 Task: Add animals in the branch random name dictionary.
Action: Mouse moved to (13, 502)
Screenshot: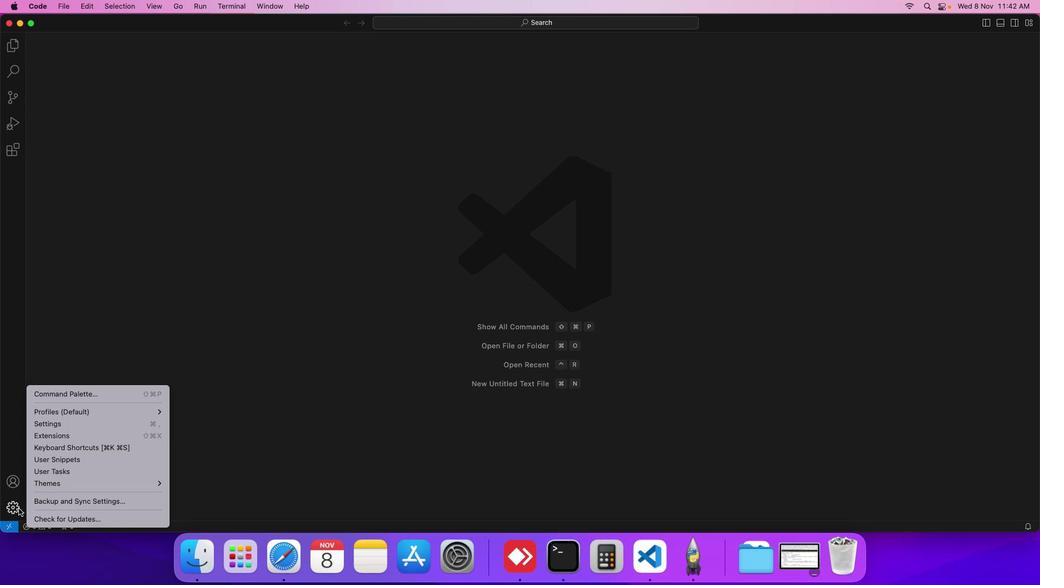 
Action: Mouse pressed left at (13, 502)
Screenshot: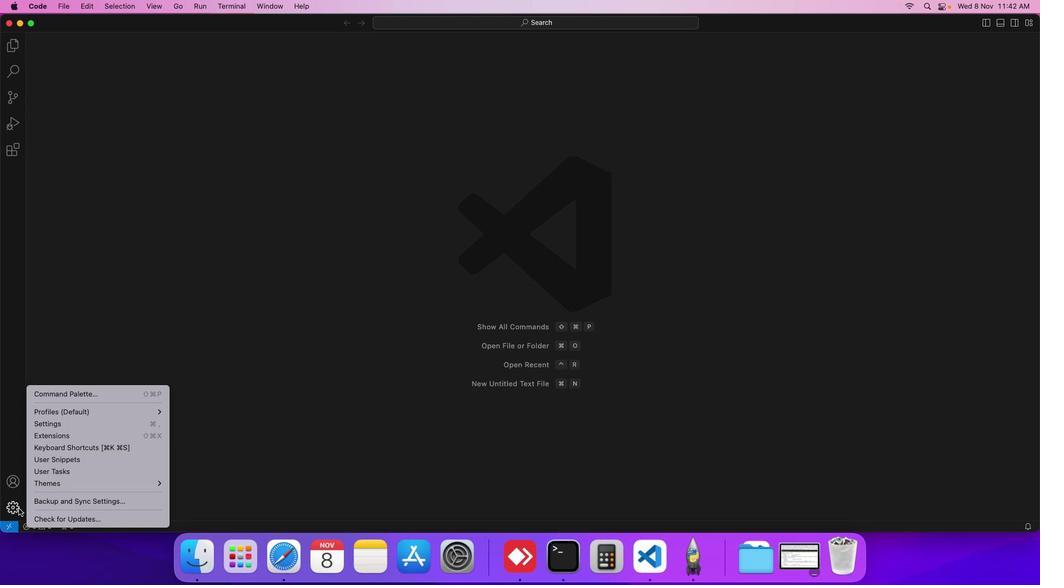 
Action: Mouse moved to (61, 418)
Screenshot: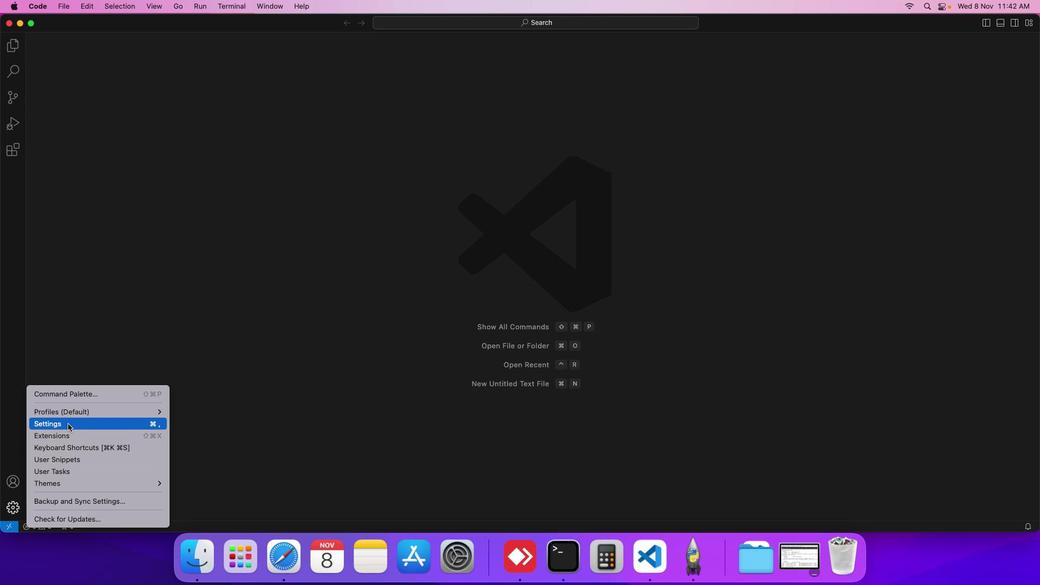 
Action: Mouse pressed left at (61, 418)
Screenshot: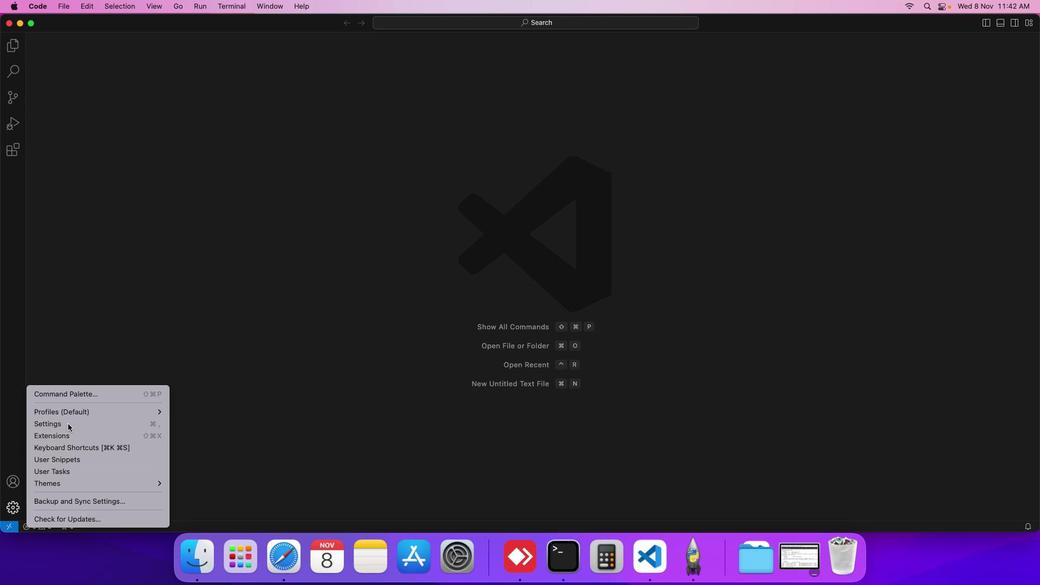 
Action: Mouse moved to (230, 193)
Screenshot: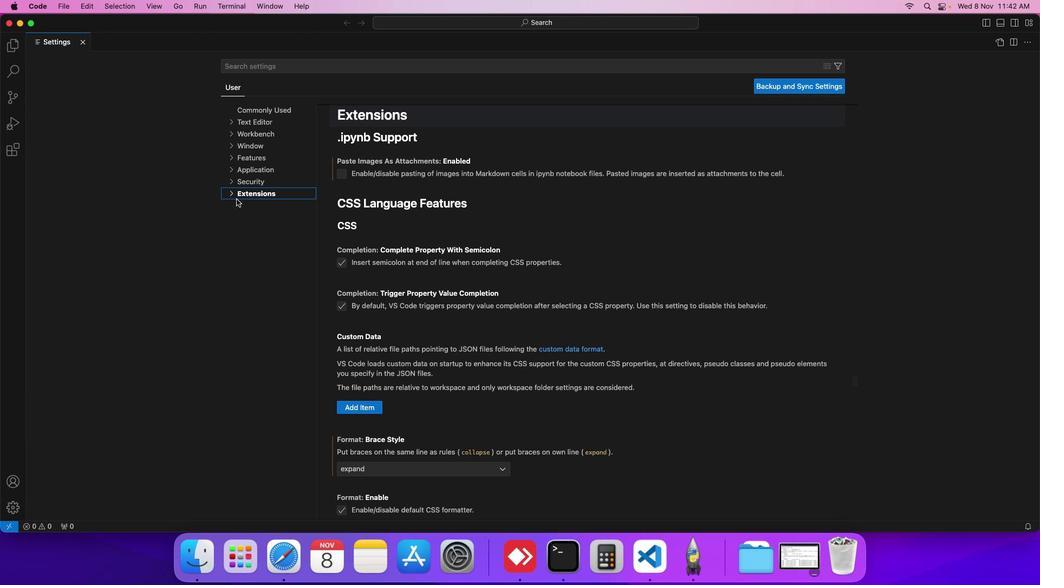 
Action: Mouse pressed left at (230, 193)
Screenshot: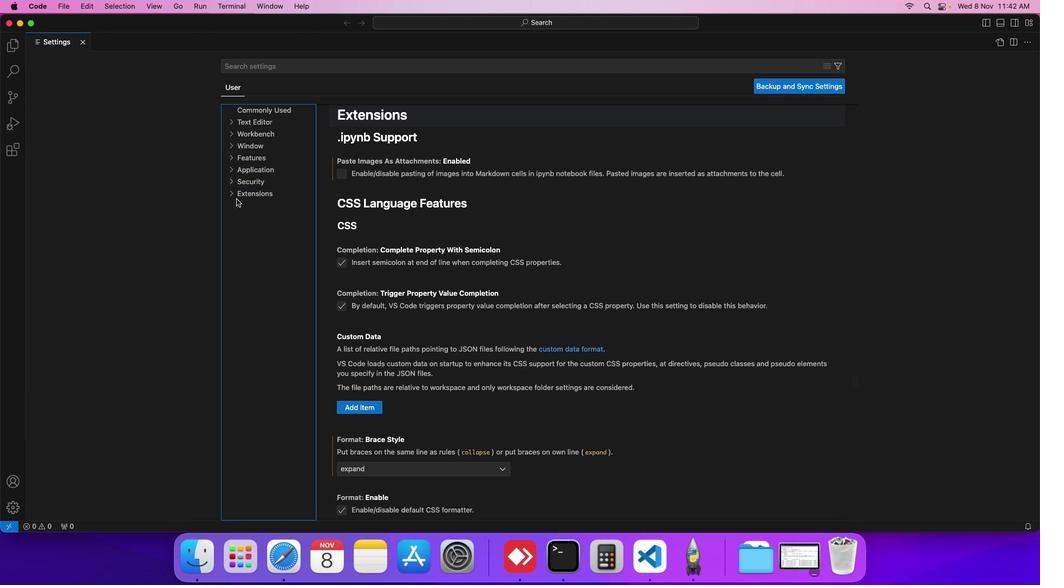 
Action: Mouse moved to (240, 186)
Screenshot: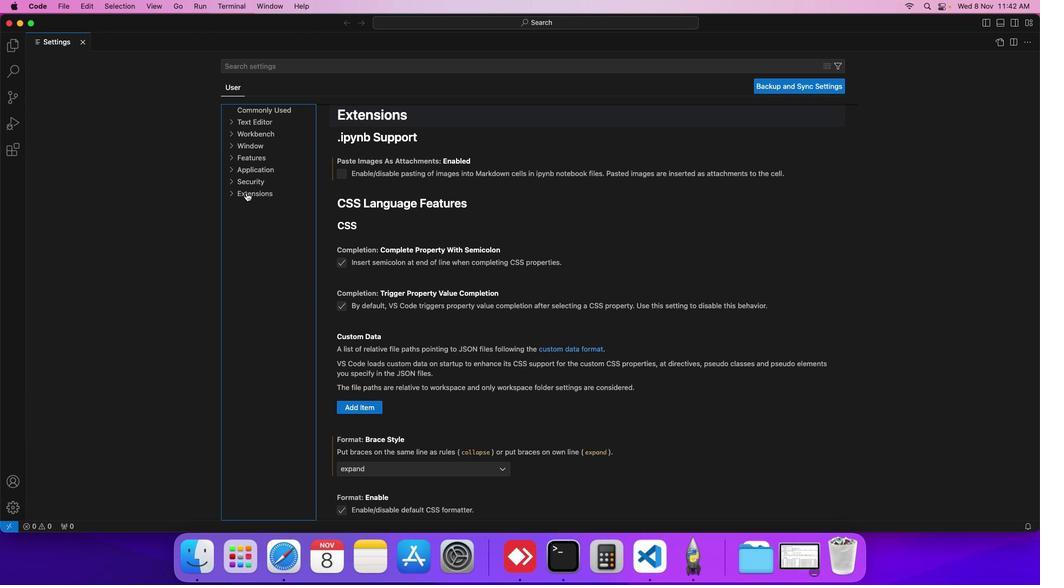 
Action: Mouse pressed left at (240, 186)
Screenshot: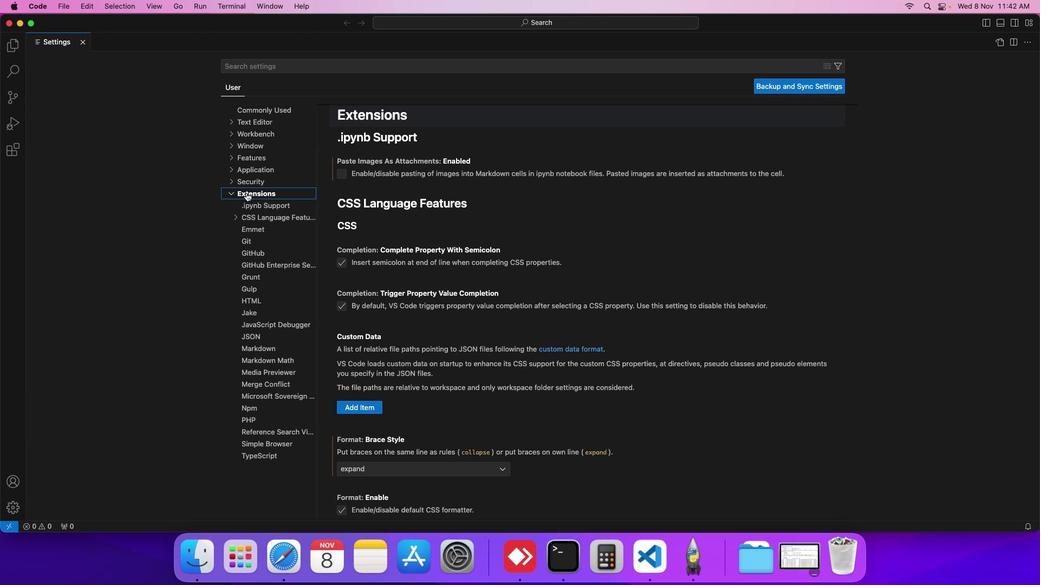 
Action: Mouse moved to (244, 239)
Screenshot: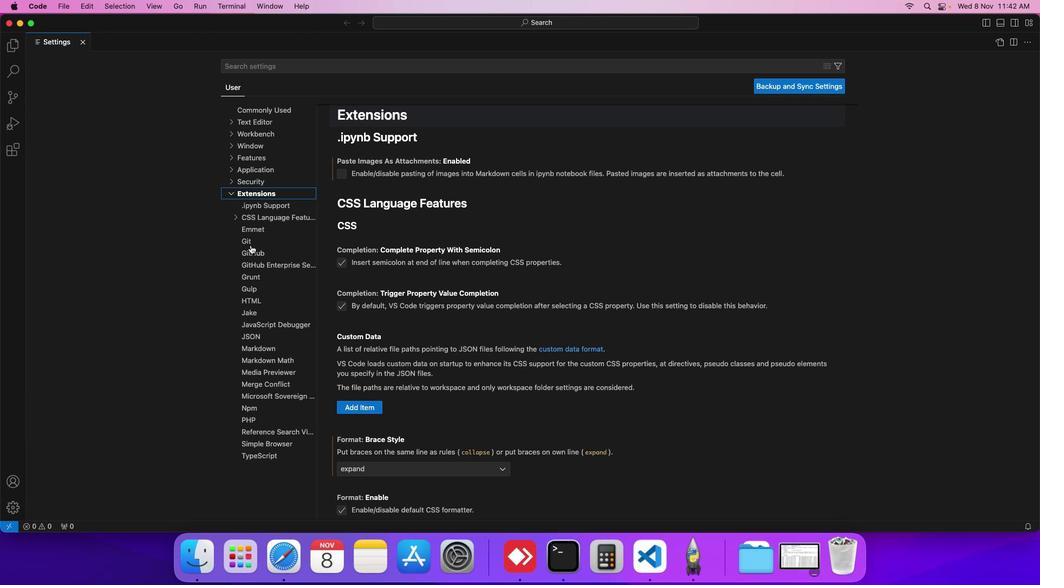 
Action: Mouse pressed left at (244, 239)
Screenshot: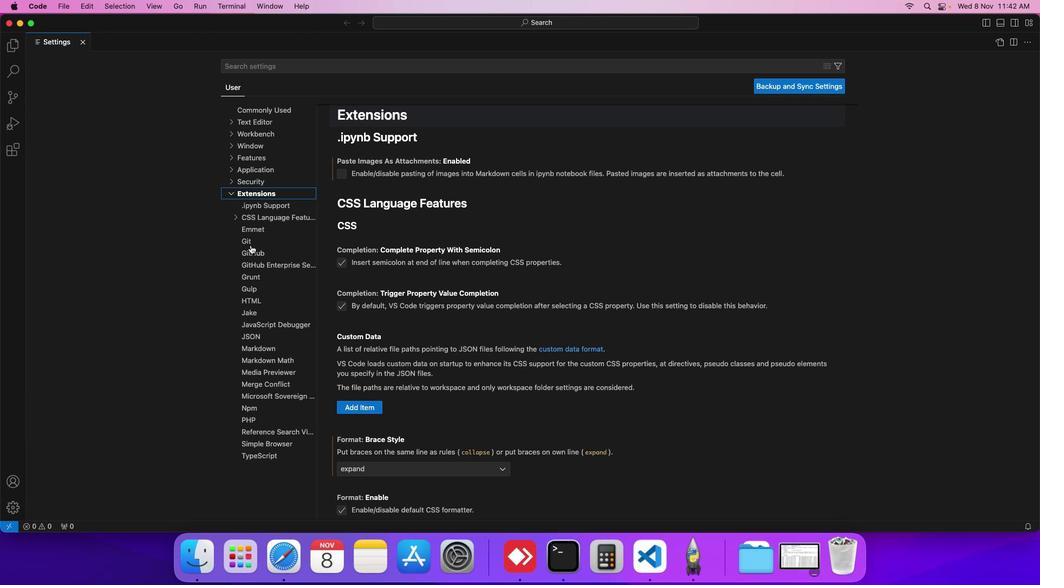 
Action: Mouse moved to (367, 315)
Screenshot: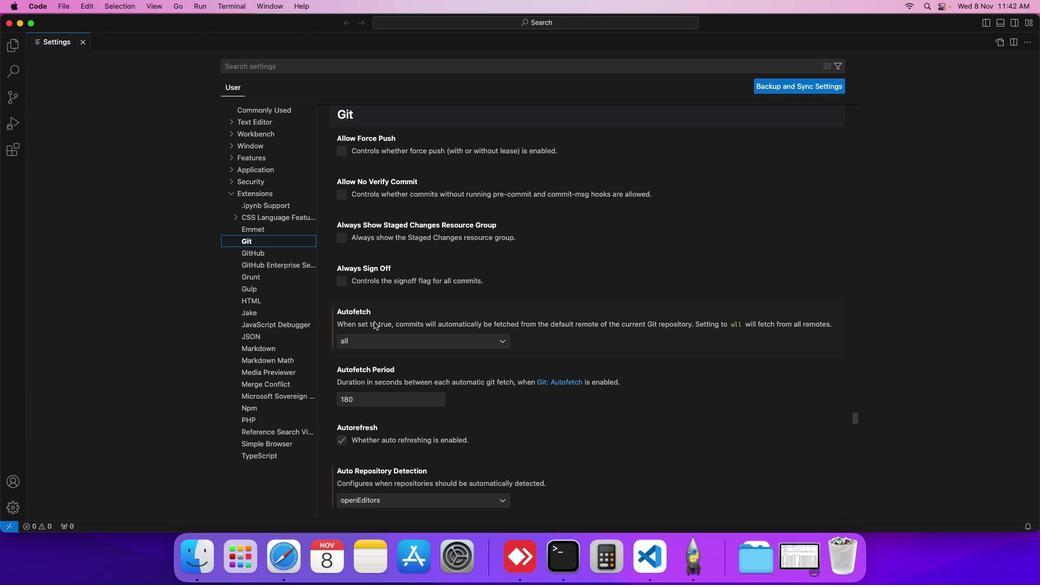 
Action: Mouse scrolled (367, 315) with delta (-5, -5)
Screenshot: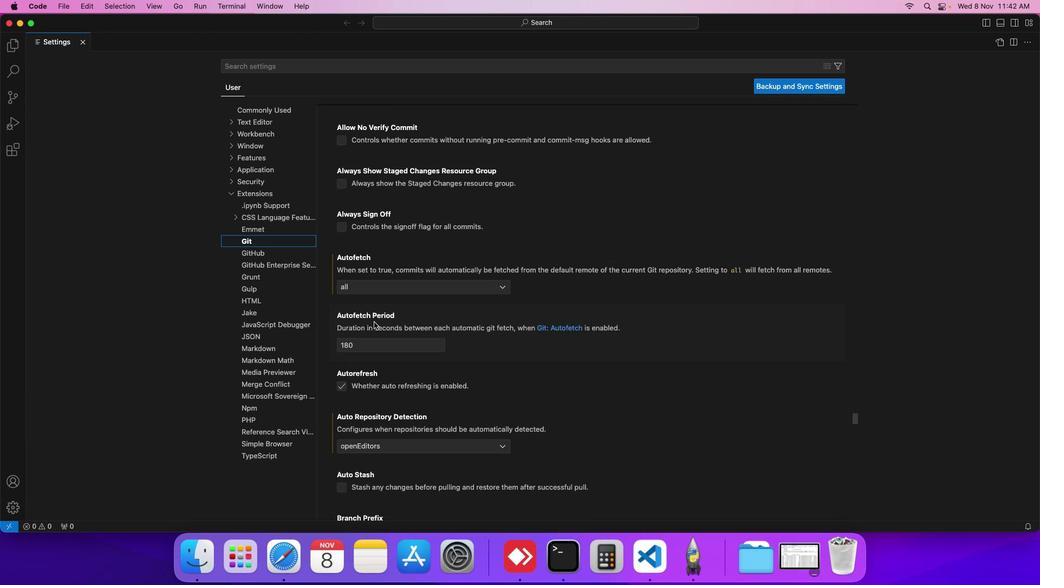 
Action: Mouse scrolled (367, 315) with delta (-5, -5)
Screenshot: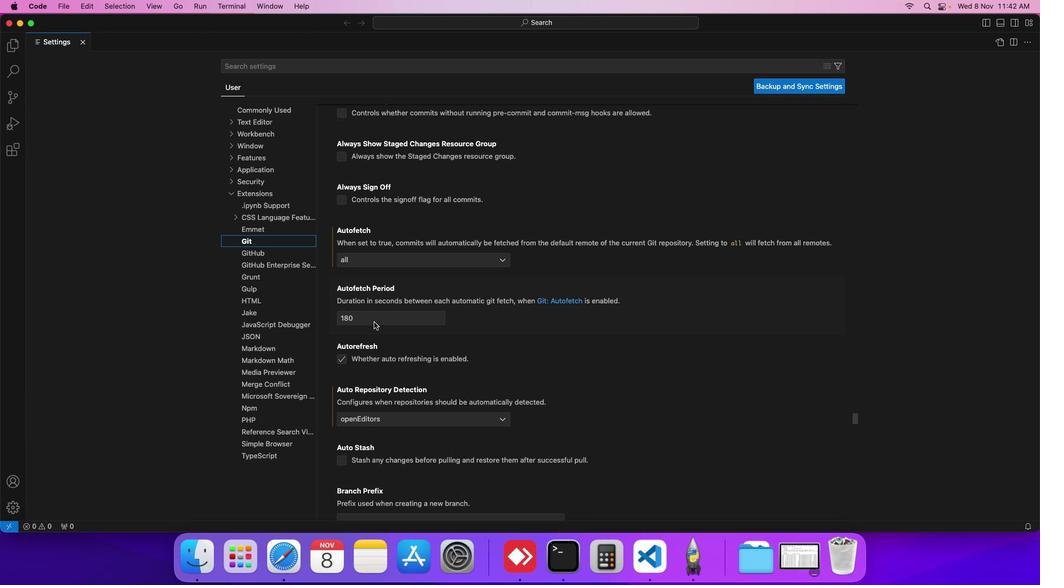 
Action: Mouse scrolled (367, 315) with delta (-5, -5)
Screenshot: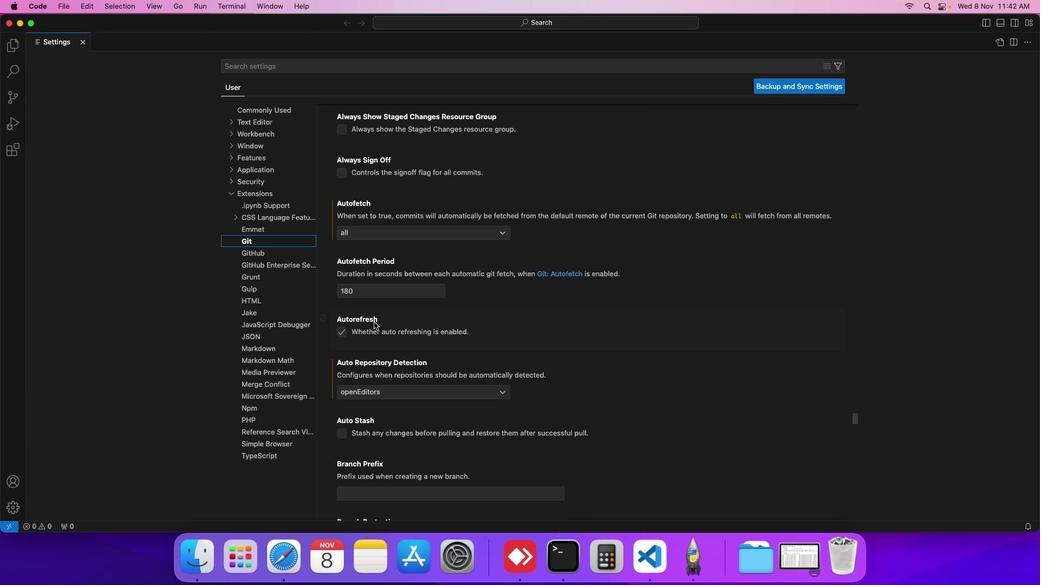 
Action: Mouse scrolled (367, 315) with delta (-5, -5)
Screenshot: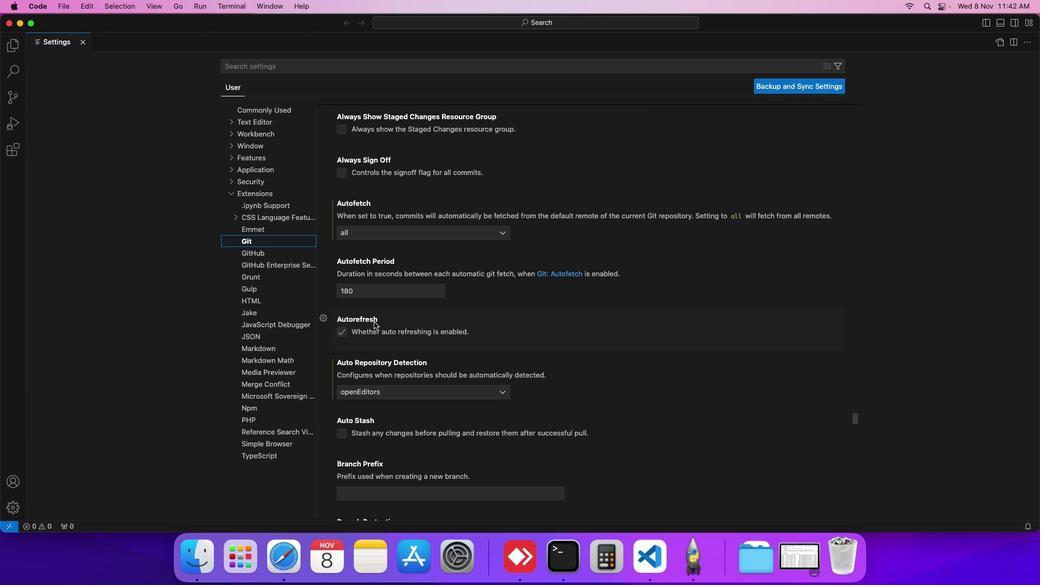 
Action: Mouse scrolled (367, 315) with delta (-5, -5)
Screenshot: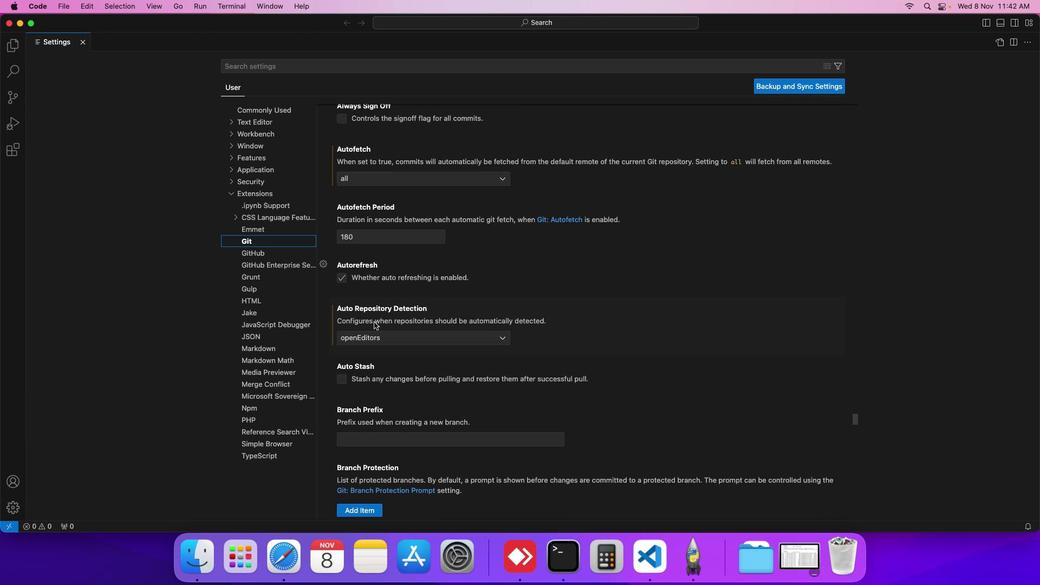 
Action: Mouse scrolled (367, 315) with delta (-5, -5)
Screenshot: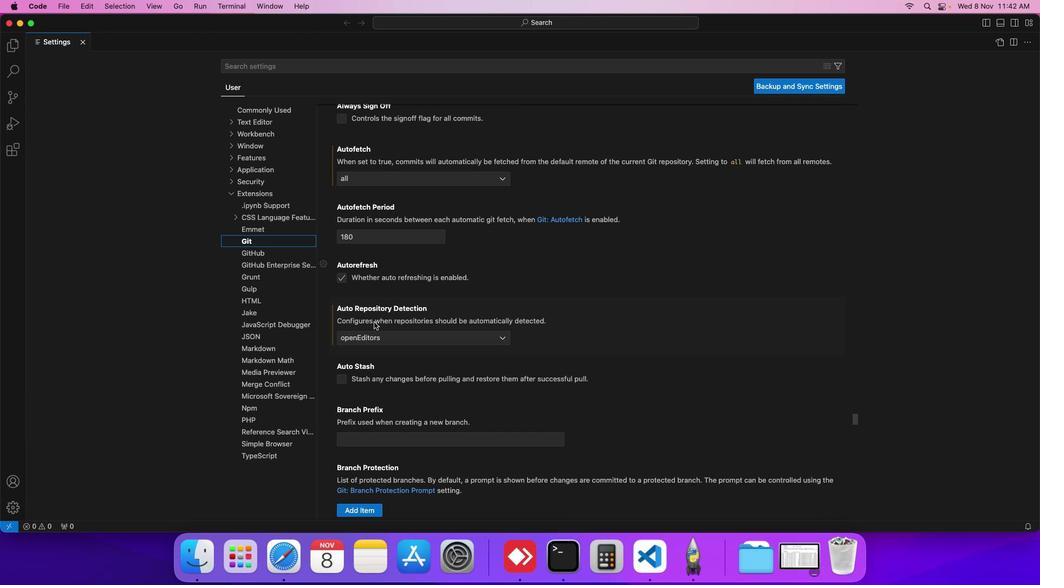 
Action: Mouse scrolled (367, 315) with delta (-5, -5)
Screenshot: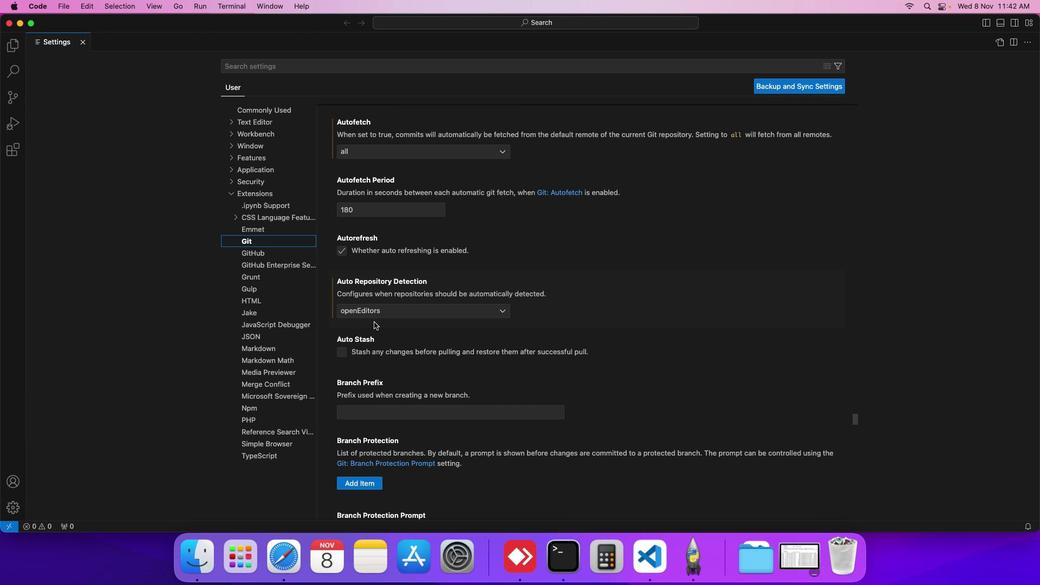 
Action: Mouse scrolled (367, 315) with delta (-5, -5)
Screenshot: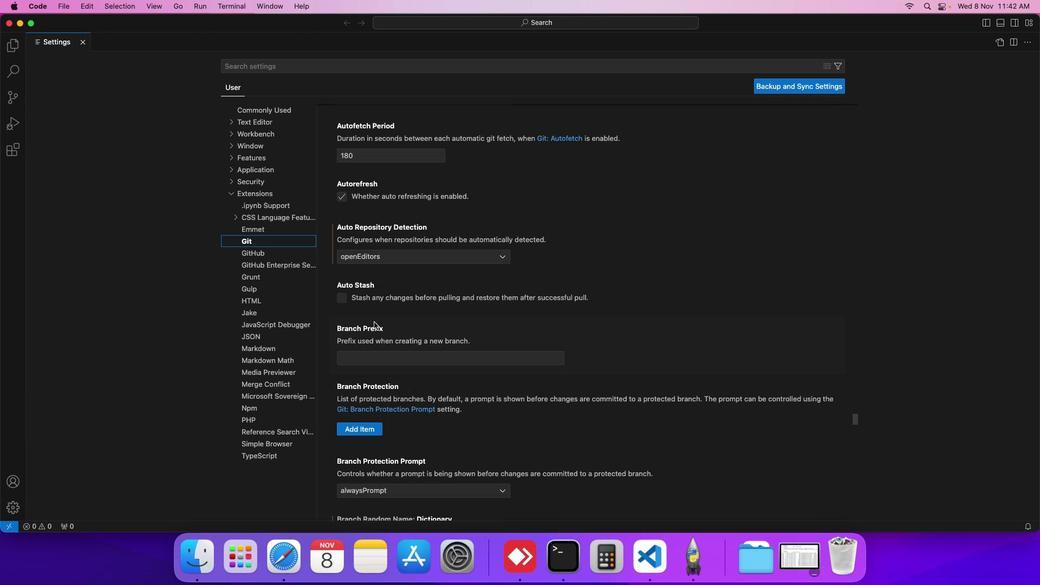 
Action: Mouse scrolled (367, 315) with delta (-5, -5)
Screenshot: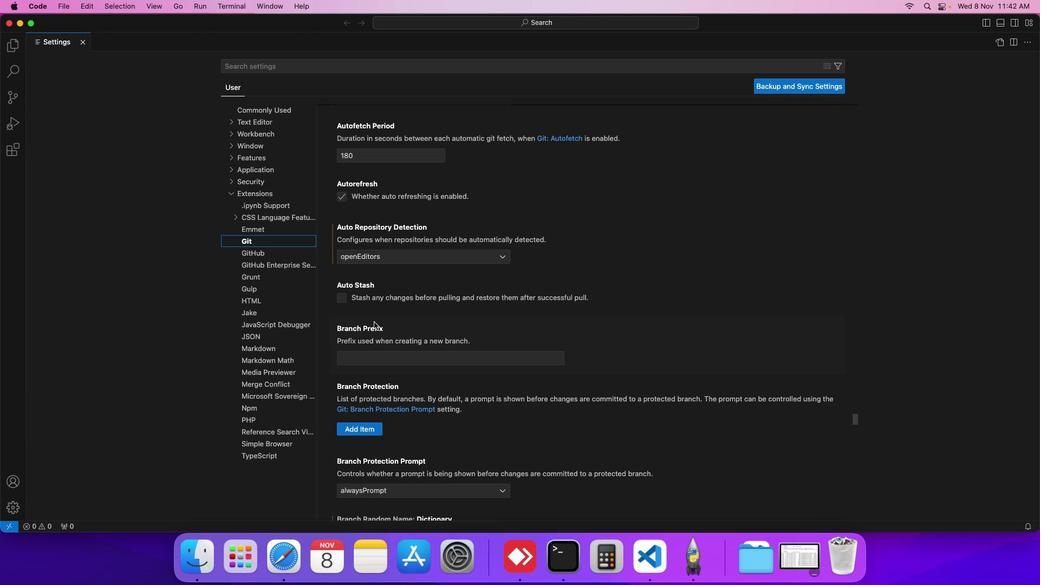 
Action: Mouse scrolled (367, 315) with delta (-5, -5)
Screenshot: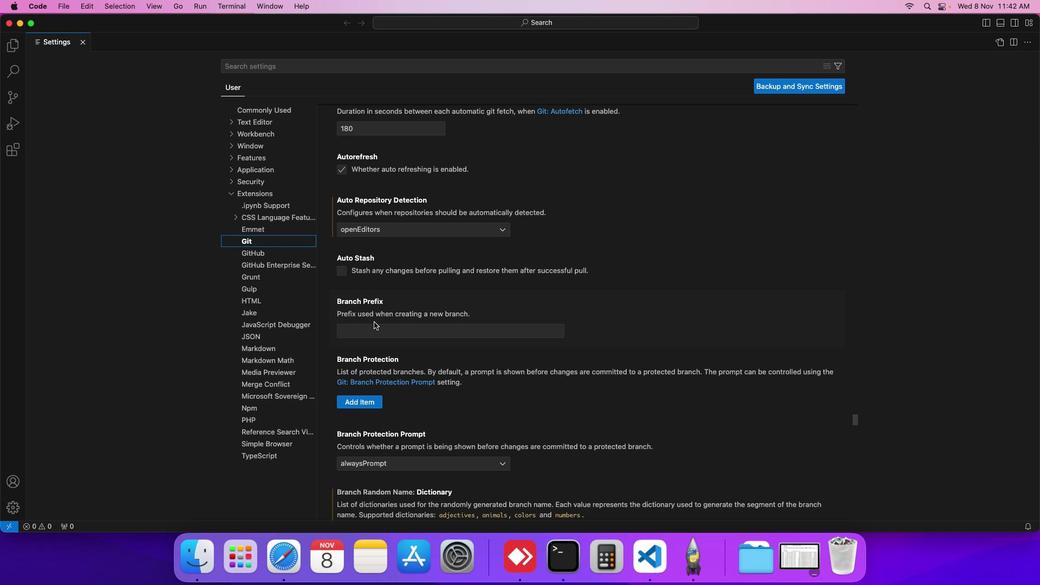 
Action: Mouse scrolled (367, 315) with delta (-5, -5)
Screenshot: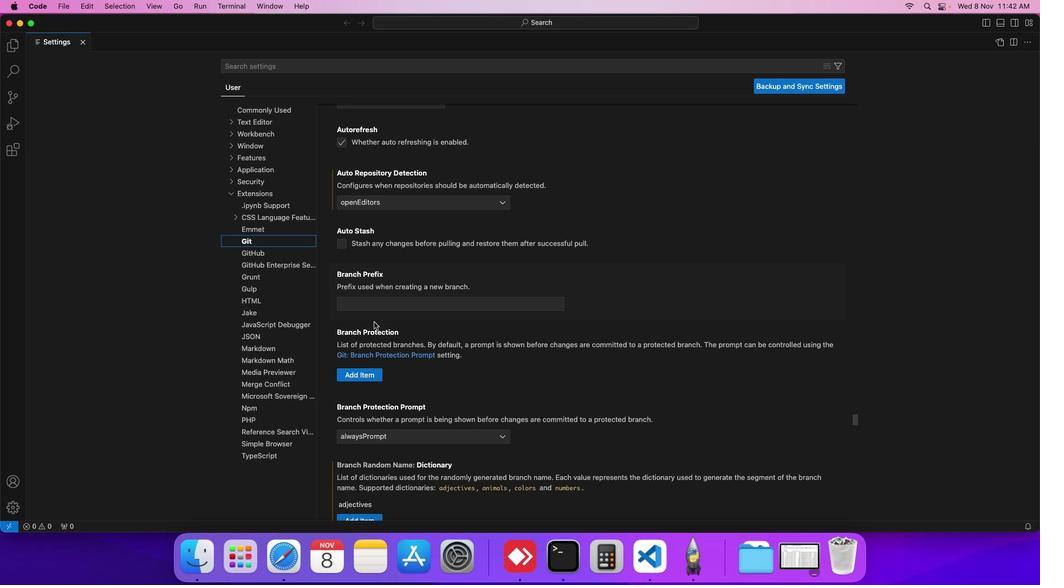 
Action: Mouse scrolled (367, 315) with delta (-5, -5)
Screenshot: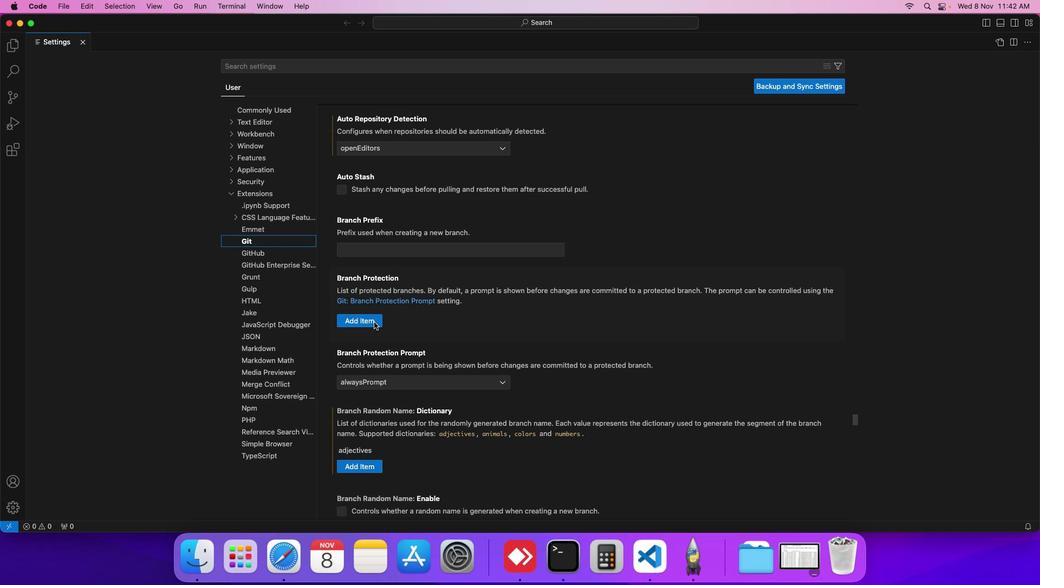 
Action: Mouse scrolled (367, 315) with delta (-5, -5)
Screenshot: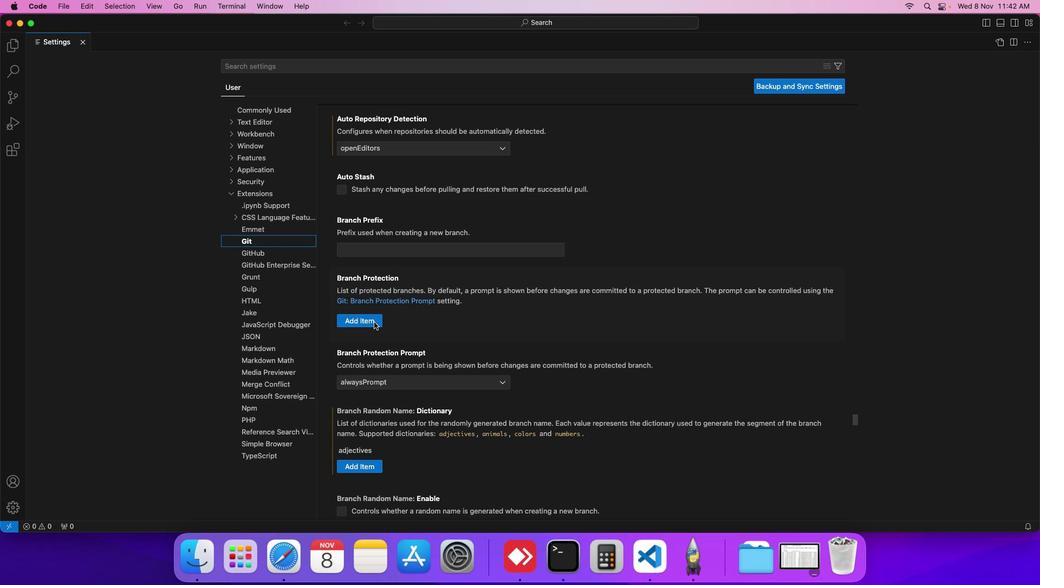 
Action: Mouse scrolled (367, 315) with delta (-5, -5)
Screenshot: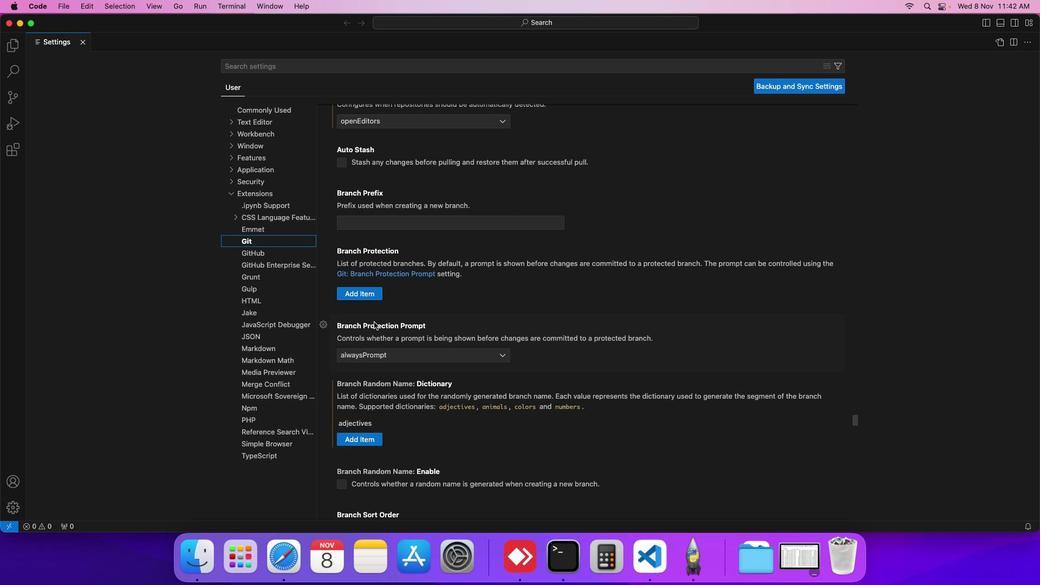 
Action: Mouse scrolled (367, 315) with delta (-5, -5)
Screenshot: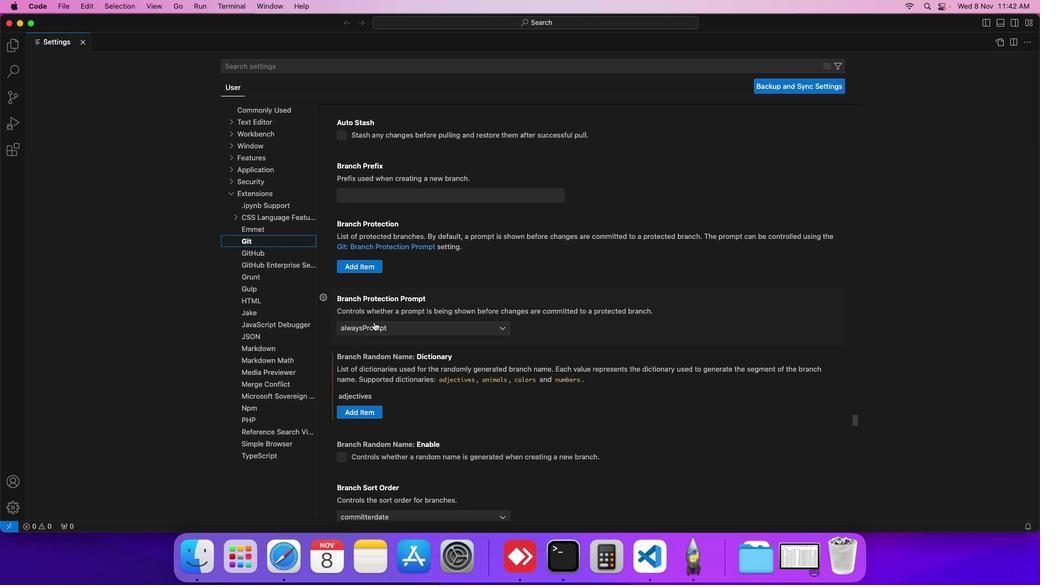 
Action: Mouse scrolled (367, 315) with delta (-5, -5)
Screenshot: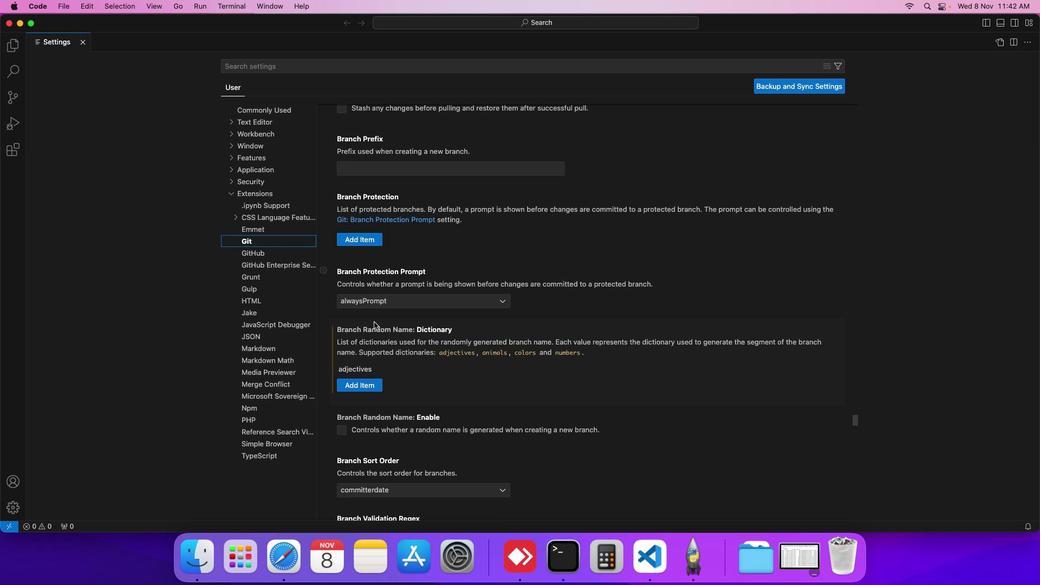 
Action: Mouse scrolled (367, 315) with delta (-5, -5)
Screenshot: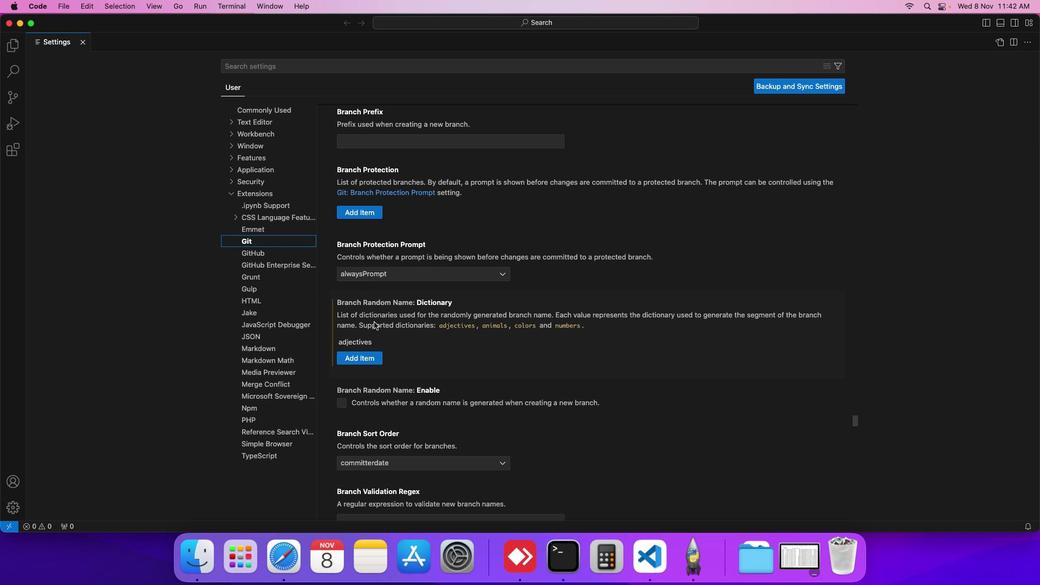
Action: Mouse scrolled (367, 315) with delta (-5, -5)
Screenshot: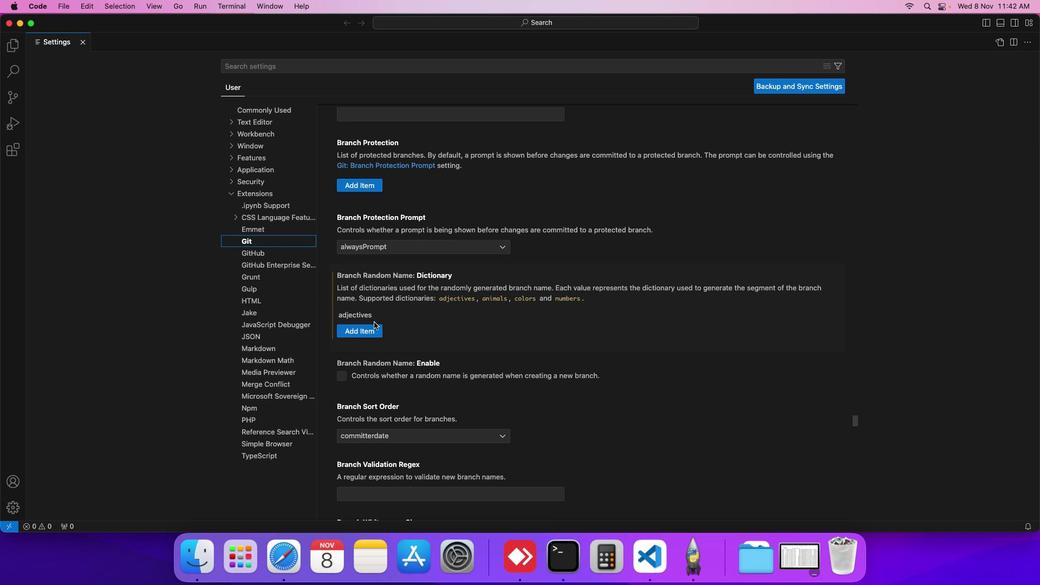 
Action: Mouse scrolled (367, 315) with delta (-5, -5)
Screenshot: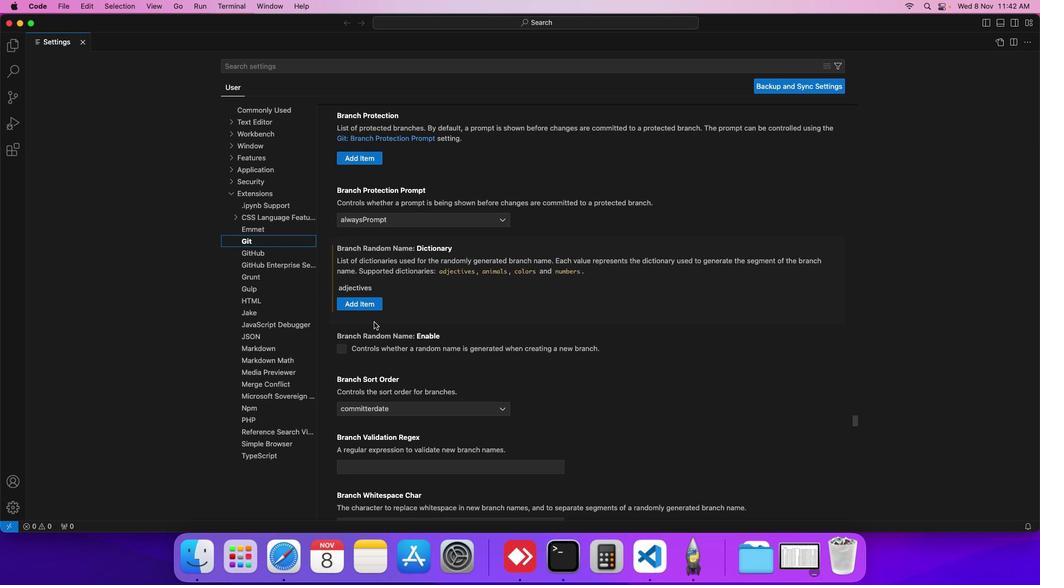 
Action: Mouse moved to (358, 297)
Screenshot: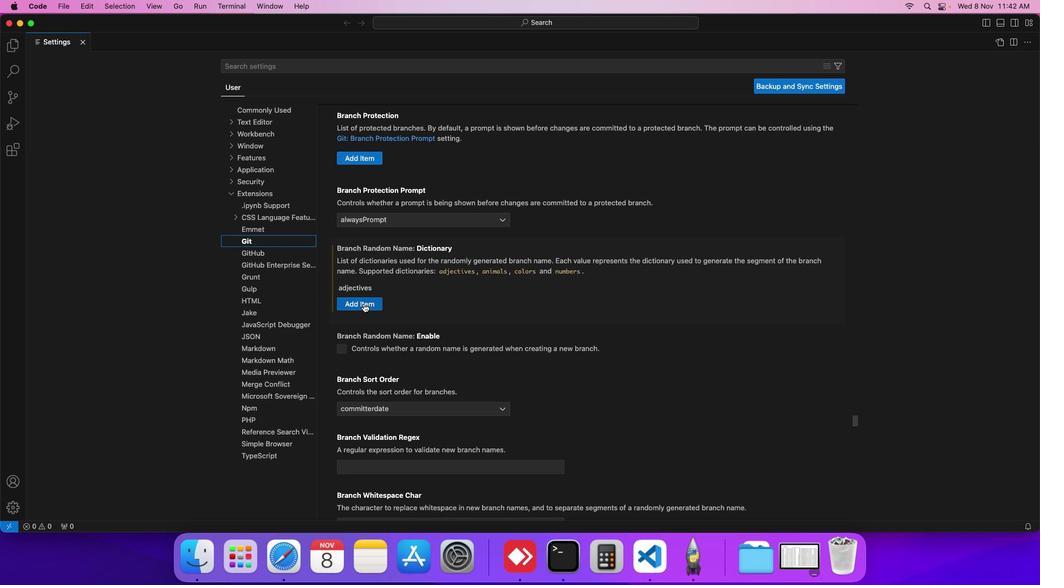 
Action: Mouse pressed left at (358, 297)
Screenshot: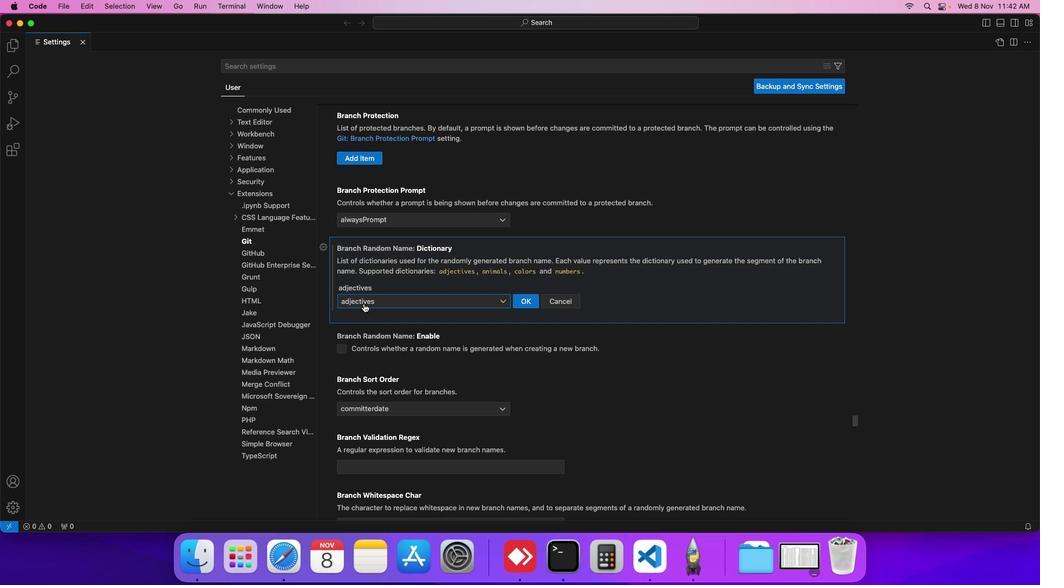 
Action: Mouse moved to (357, 297)
Screenshot: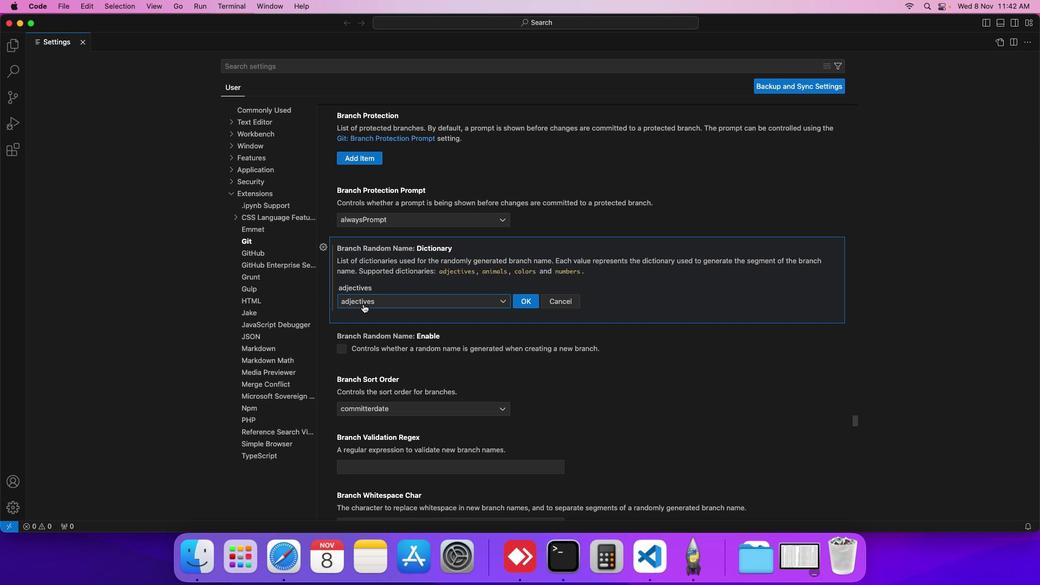 
Action: Mouse pressed left at (357, 297)
Screenshot: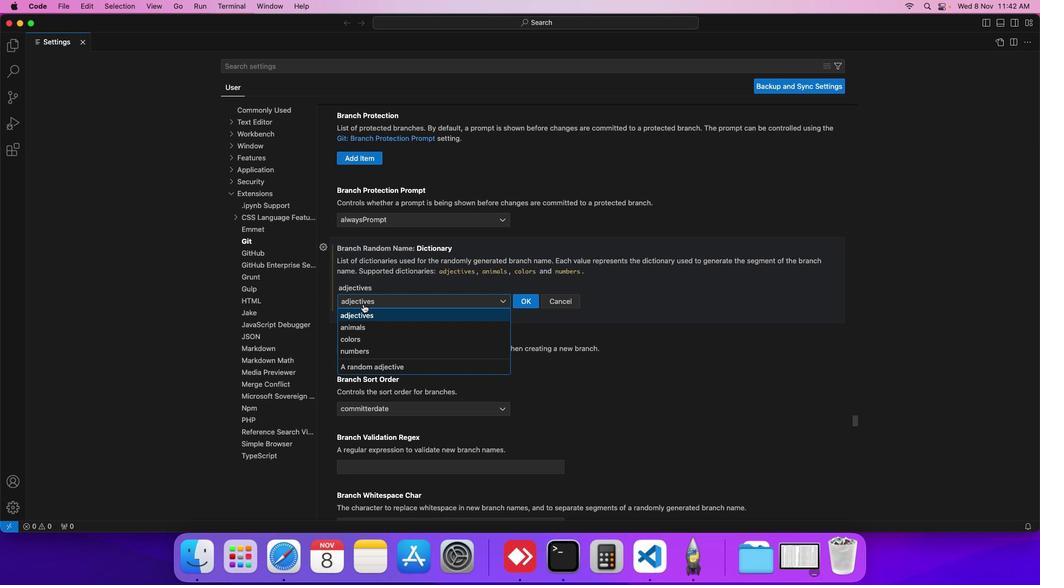
Action: Mouse moved to (347, 320)
Screenshot: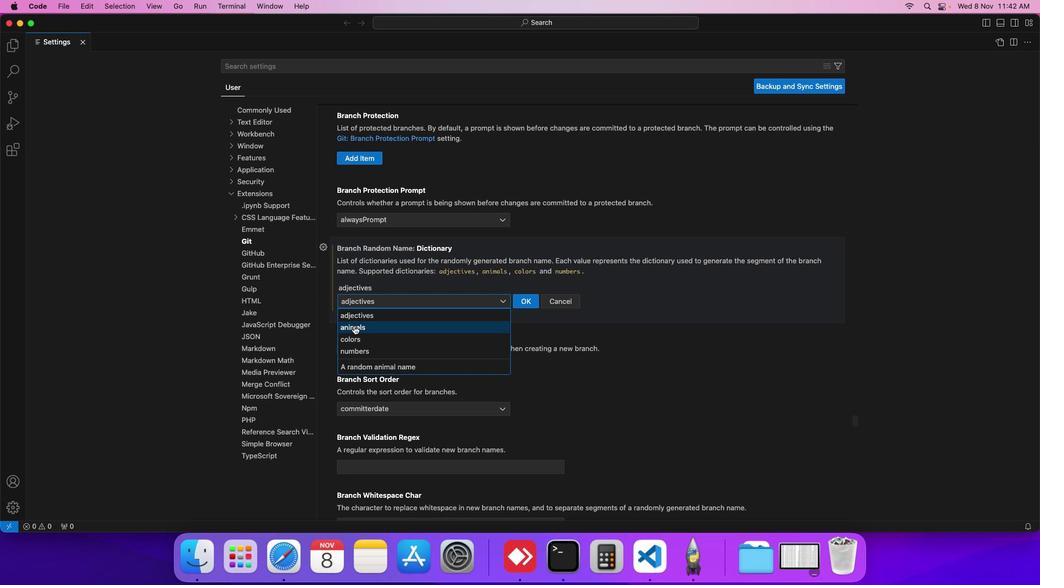 
Action: Mouse pressed left at (347, 320)
Screenshot: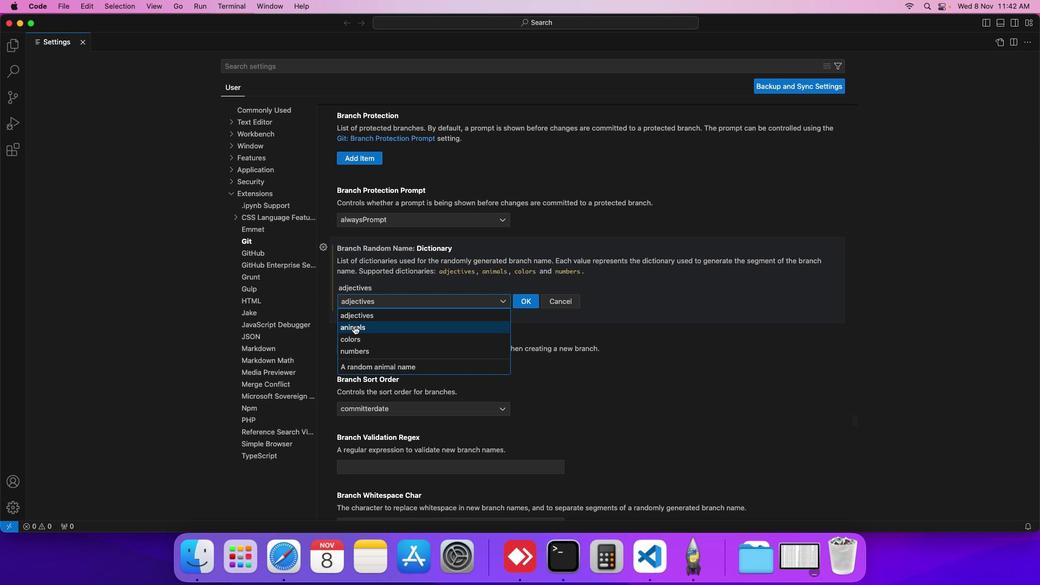 
Action: Mouse moved to (527, 295)
Screenshot: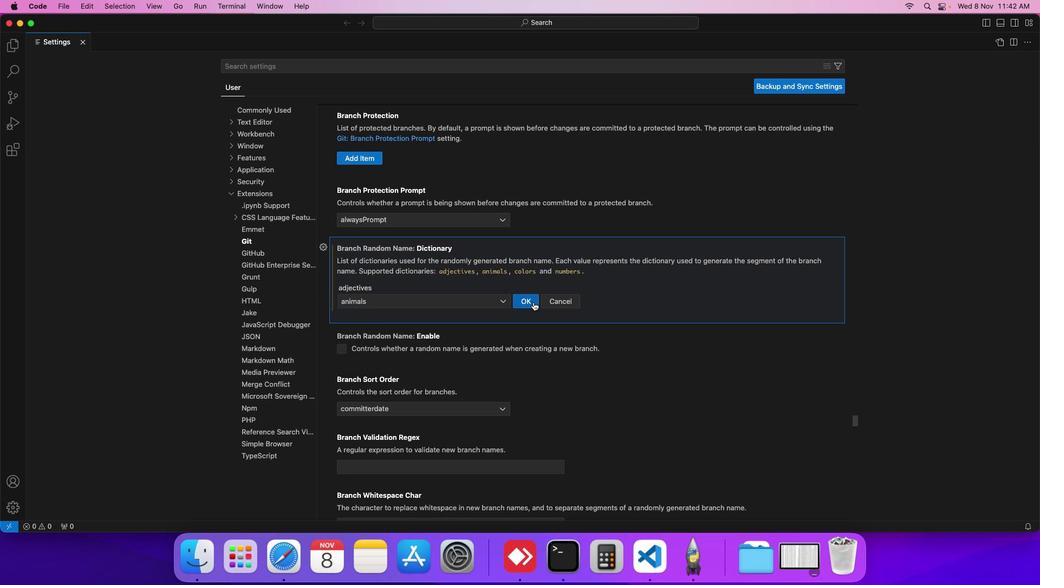 
Action: Mouse pressed left at (527, 295)
Screenshot: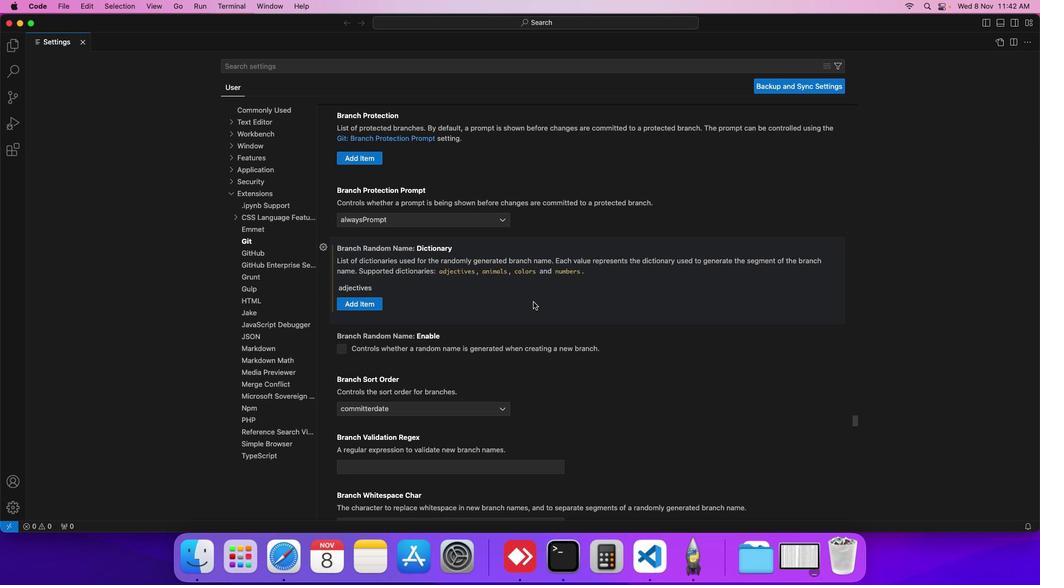 
Action: Mouse moved to (518, 302)
Screenshot: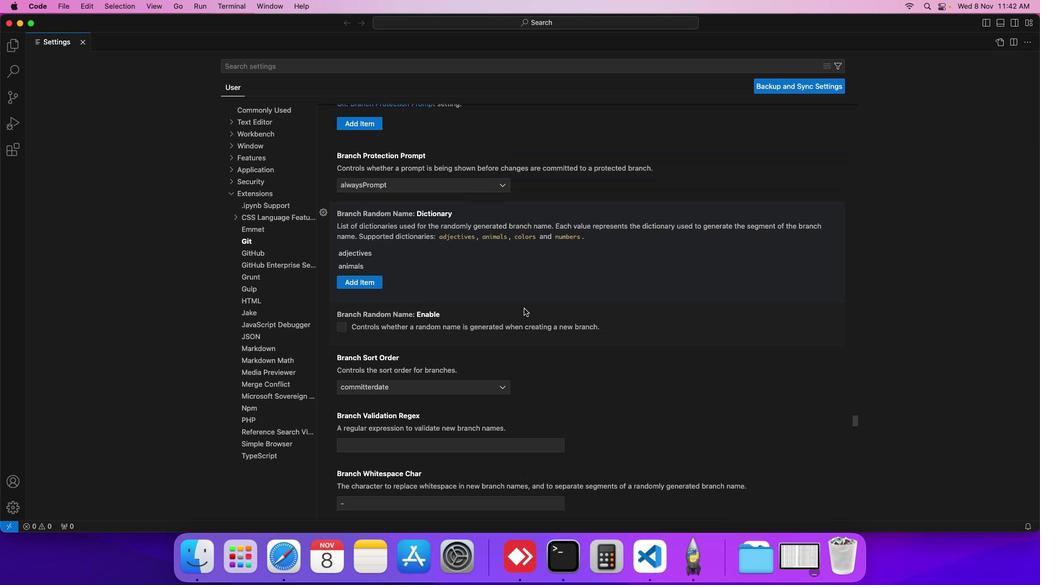 
Action: Mouse scrolled (518, 302) with delta (-5, -4)
Screenshot: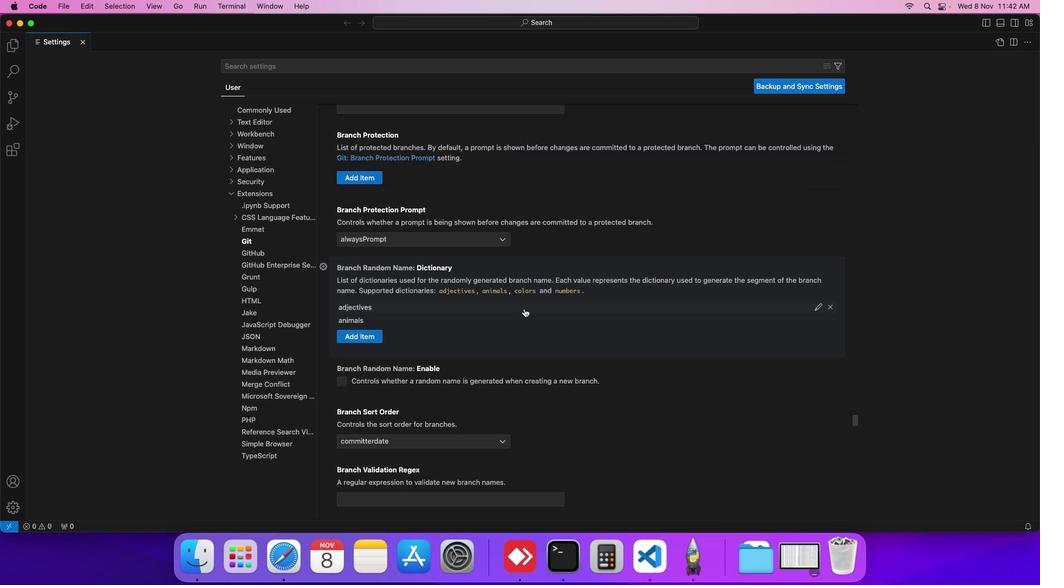 
Action: Mouse scrolled (518, 302) with delta (-5, -4)
Screenshot: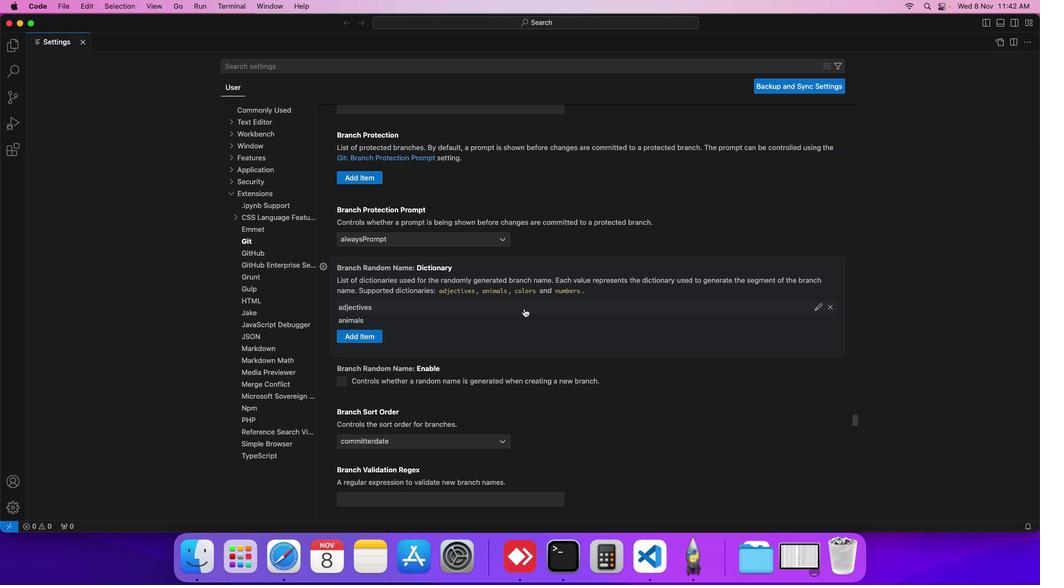 
Action: Mouse scrolled (518, 302) with delta (-5, -4)
Screenshot: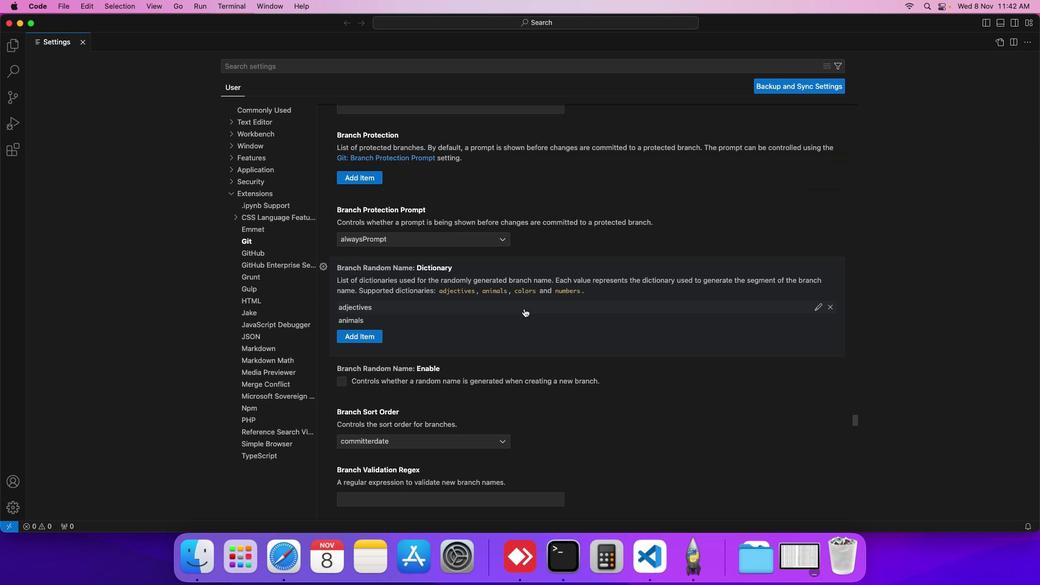 
Action: Mouse moved to (518, 302)
Screenshot: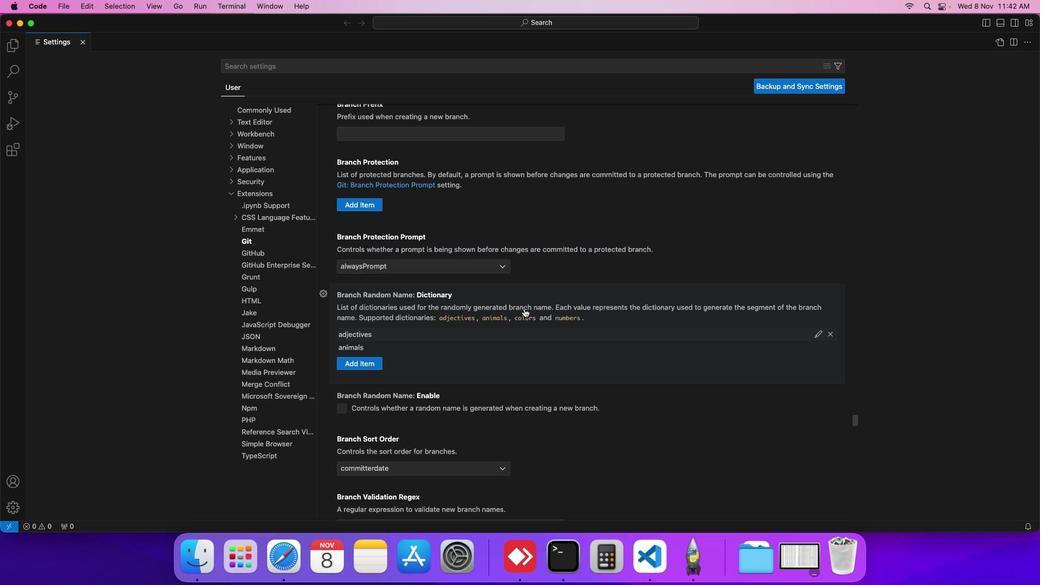 
Action: Mouse scrolled (518, 302) with delta (-5, -4)
Screenshot: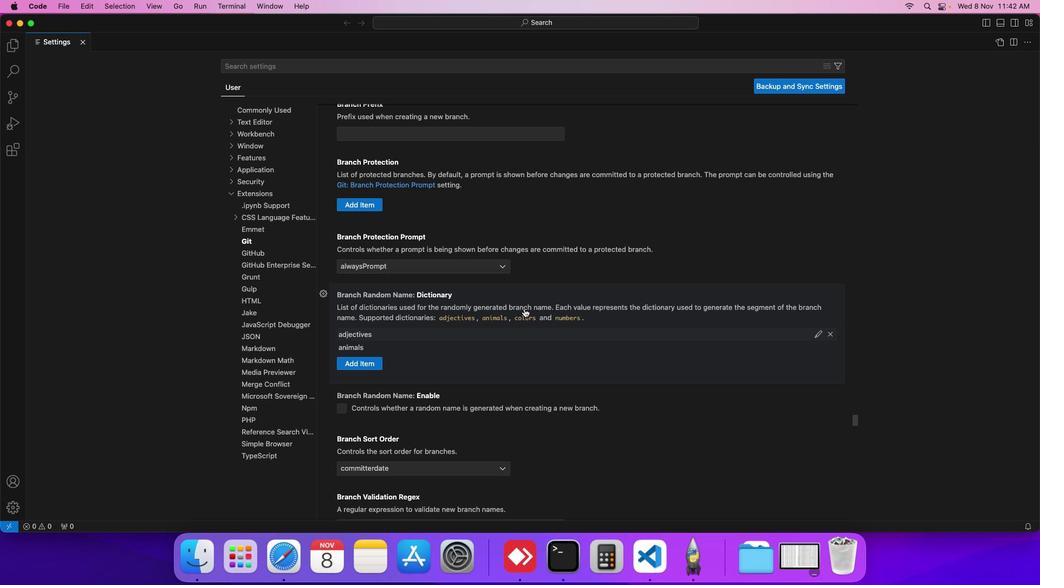 
Action: Mouse moved to (210, 542)
Screenshot: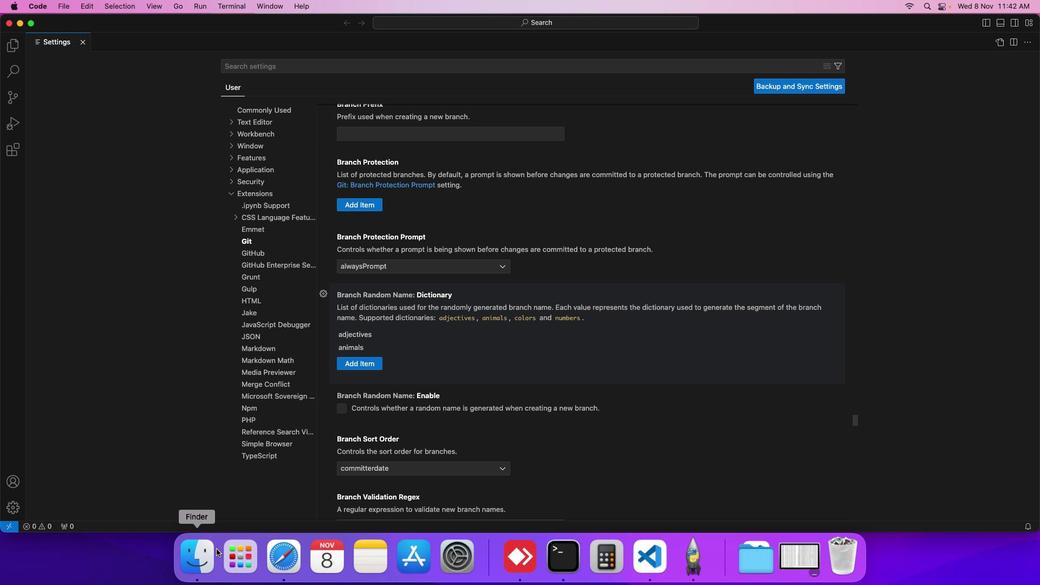 
